Task: Create in the project BeaconTech and in the Backlog issue 'Implement a new cloud-based asset management system for a company with advanced asset tracking and maintenance features' a child issue 'Big data model interpretability and transparency testing and optimization', and assign it to team member softage.4@softage.net. Create in the project BeaconTech and in the Backlog issue 'Integrate a new push notification feature into an existing mobile application to enhance user engagement and real-time updates' a child issue 'Kubernetes cluster backup and recovery planning and optimization', and assign it to team member softage.1@softage.net
Action: Mouse moved to (250, 76)
Screenshot: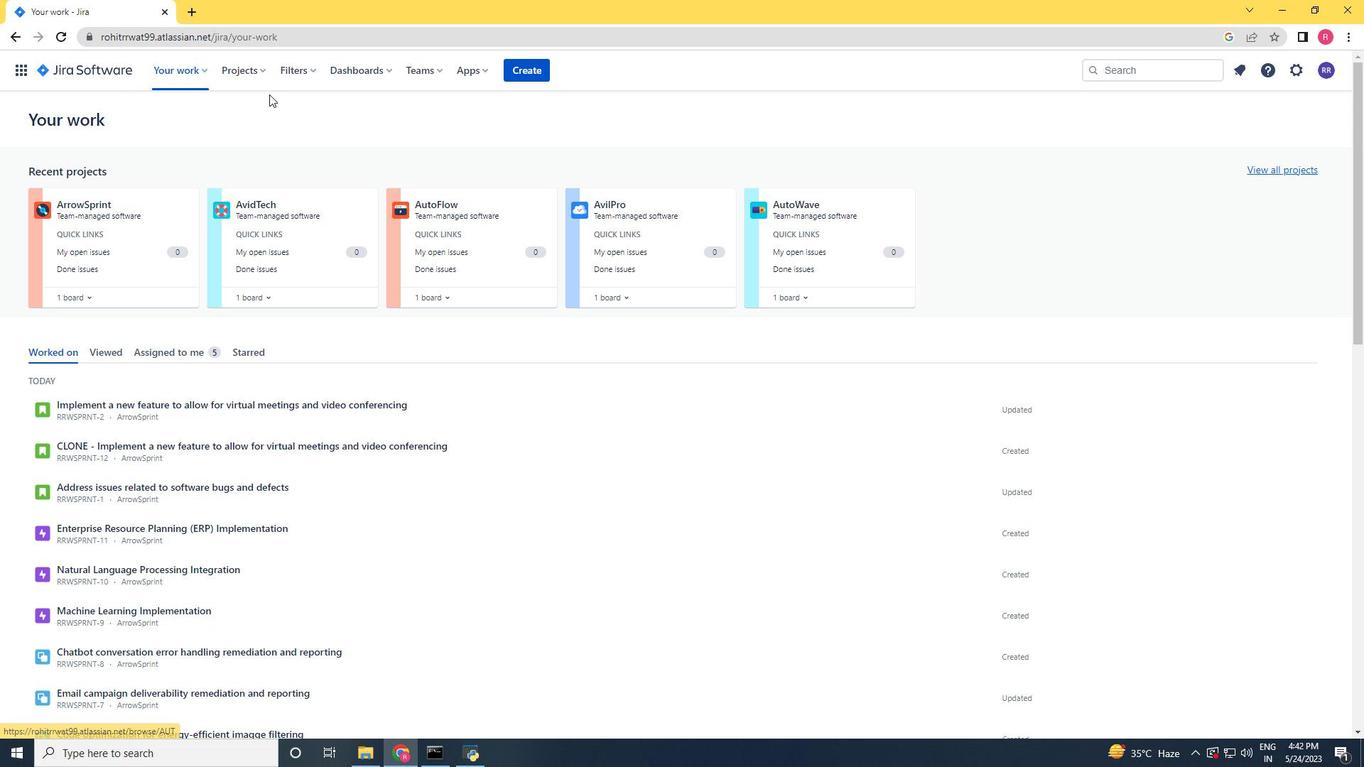 
Action: Mouse pressed left at (250, 76)
Screenshot: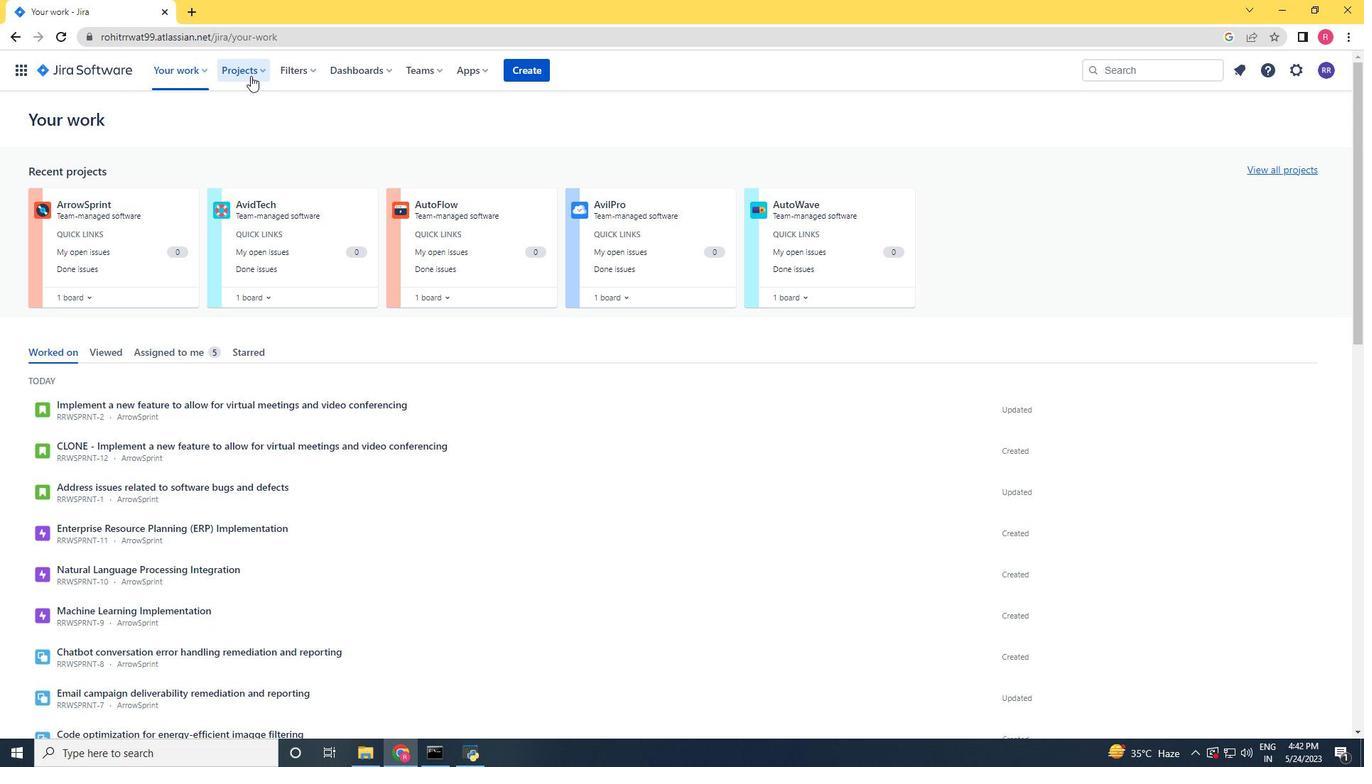 
Action: Mouse moved to (295, 139)
Screenshot: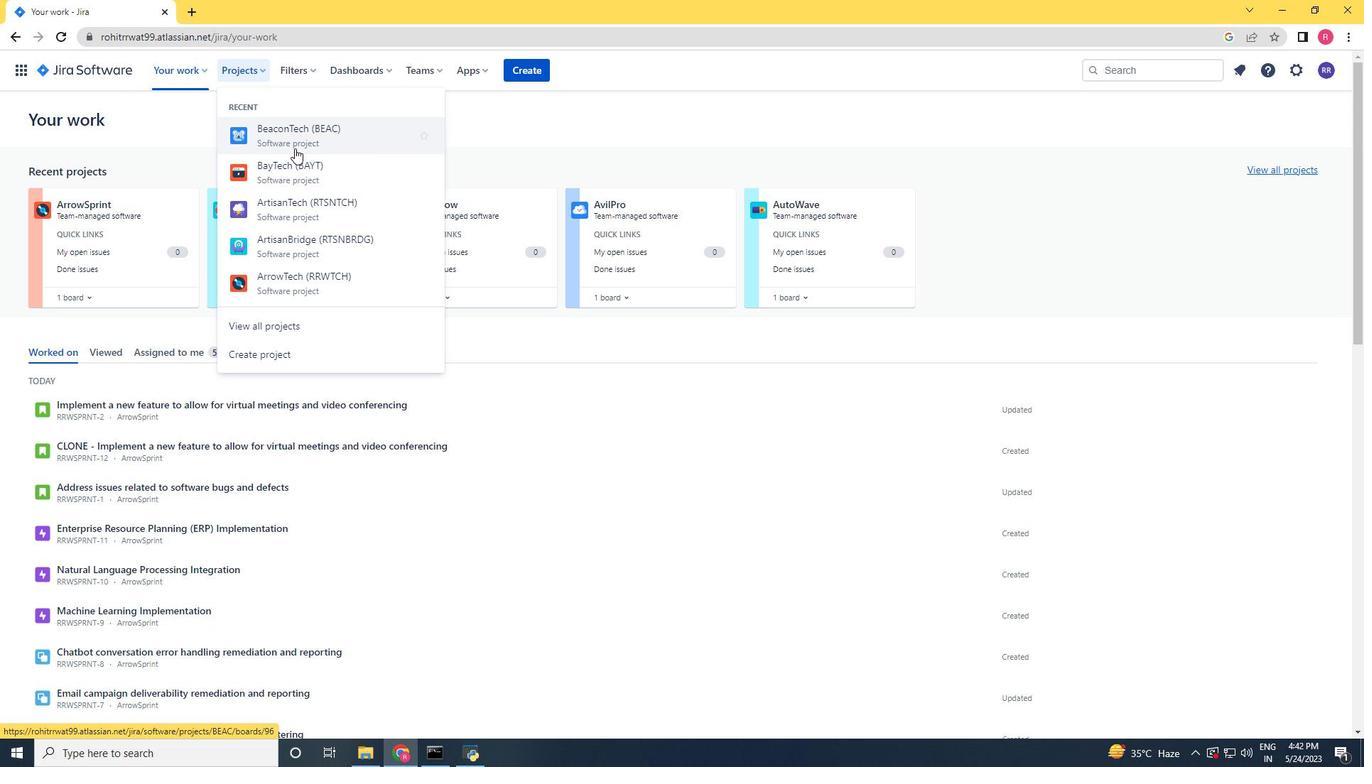 
Action: Mouse pressed left at (295, 139)
Screenshot: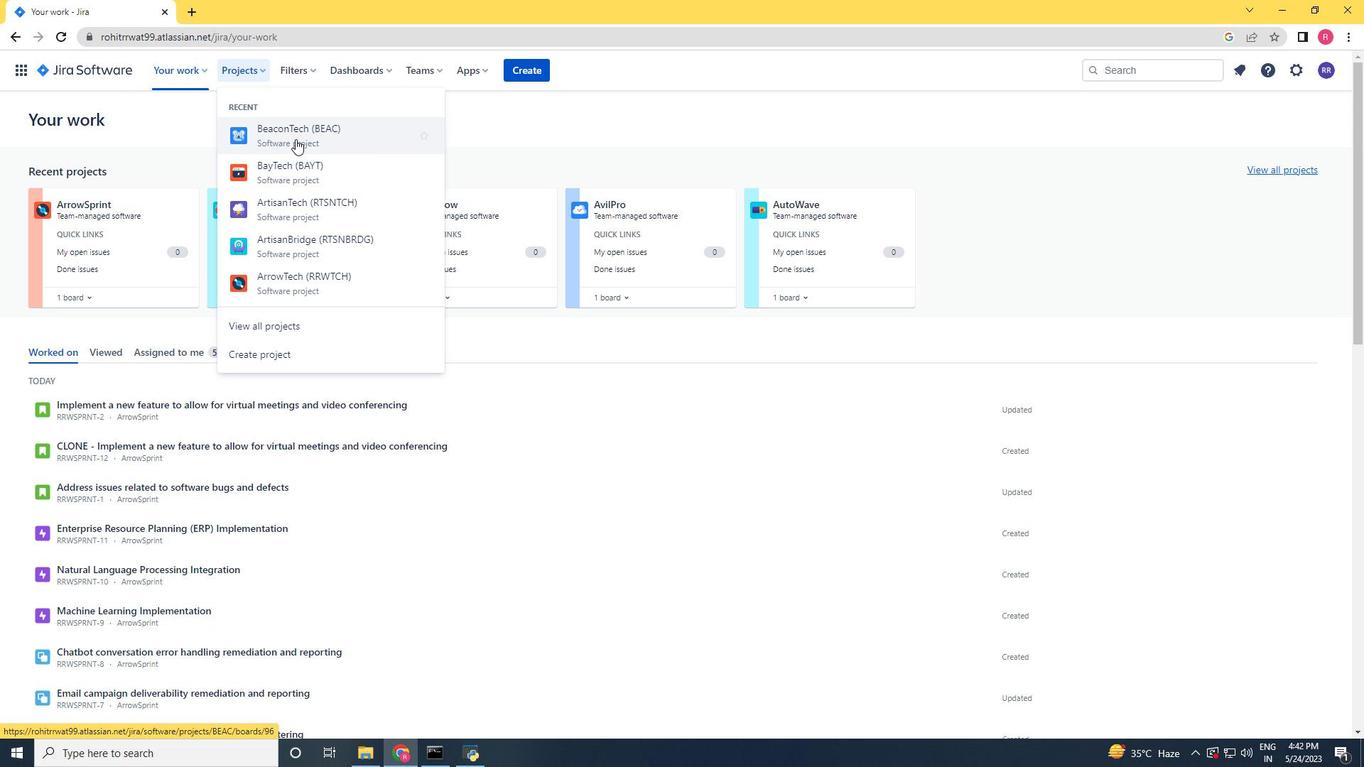 
Action: Mouse moved to (80, 223)
Screenshot: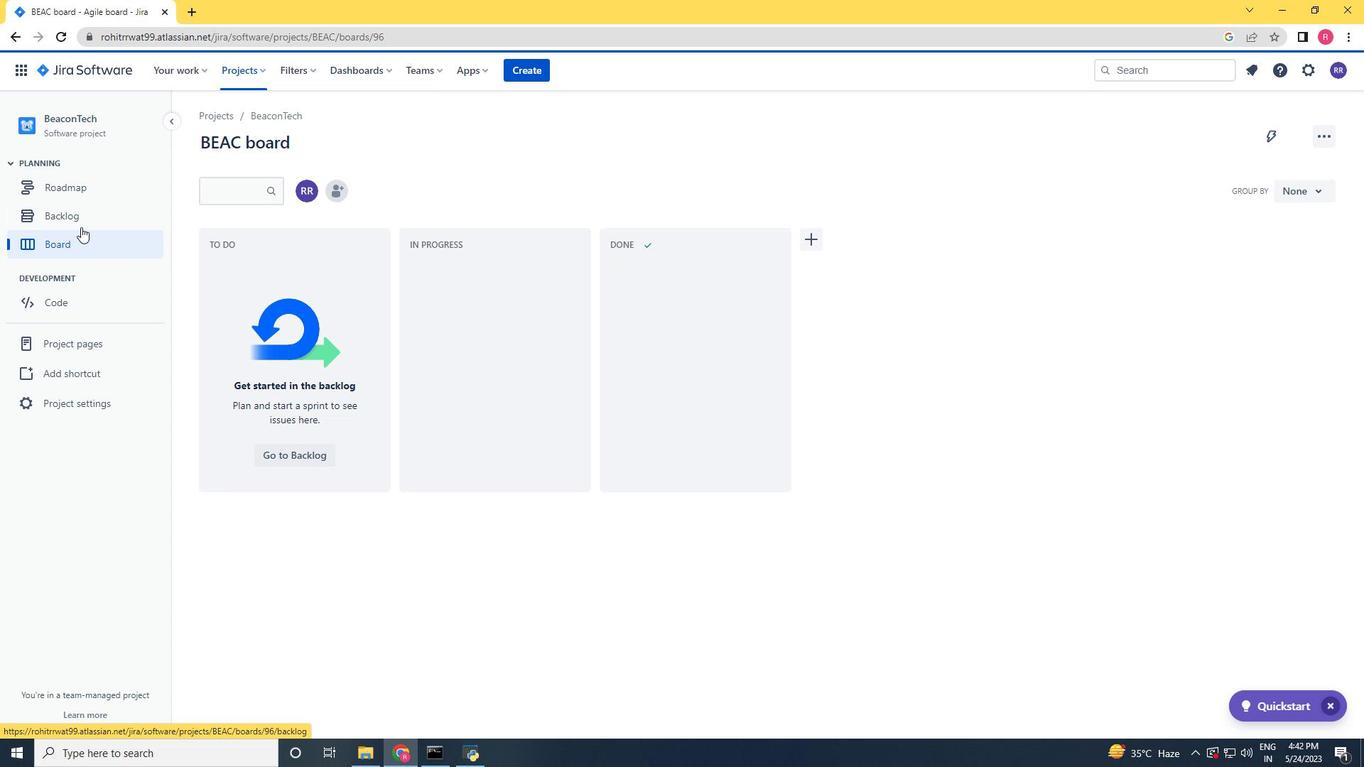 
Action: Mouse pressed left at (80, 223)
Screenshot: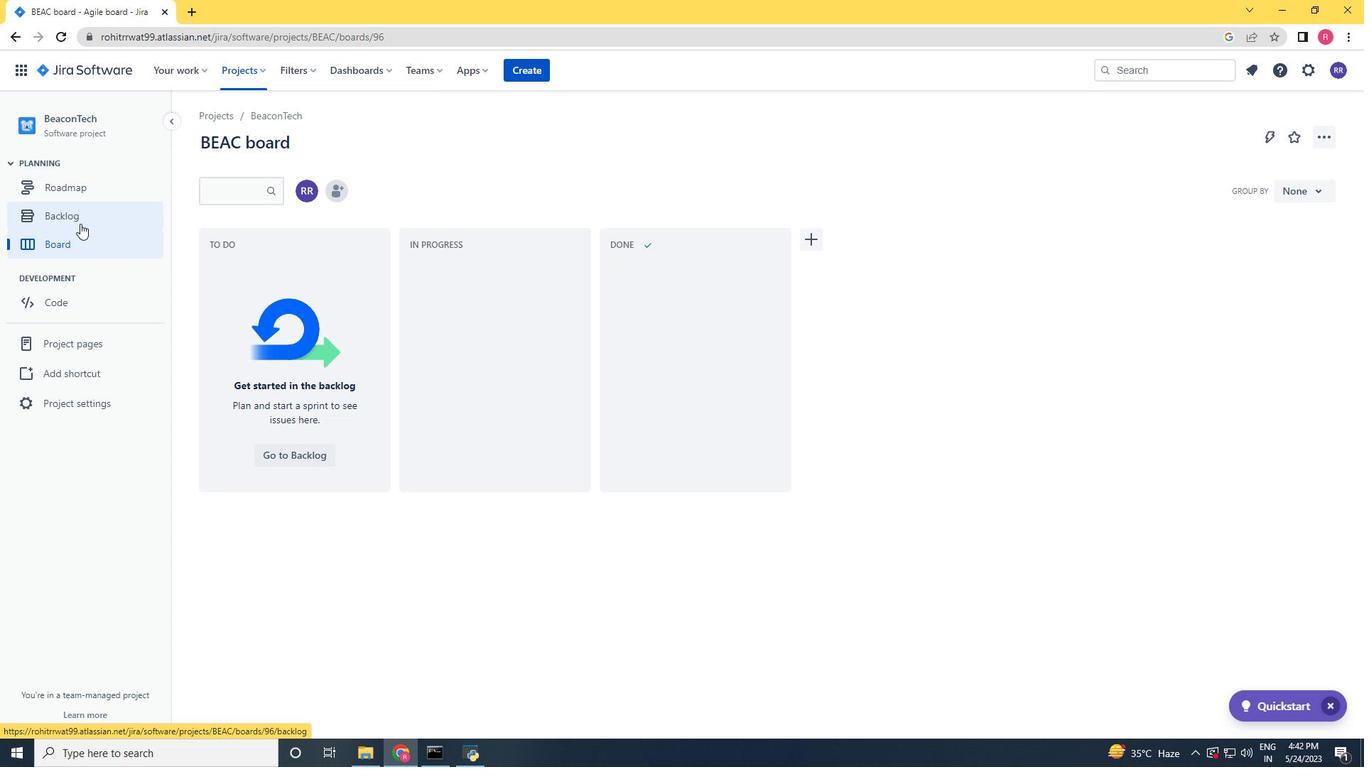 
Action: Mouse moved to (1010, 385)
Screenshot: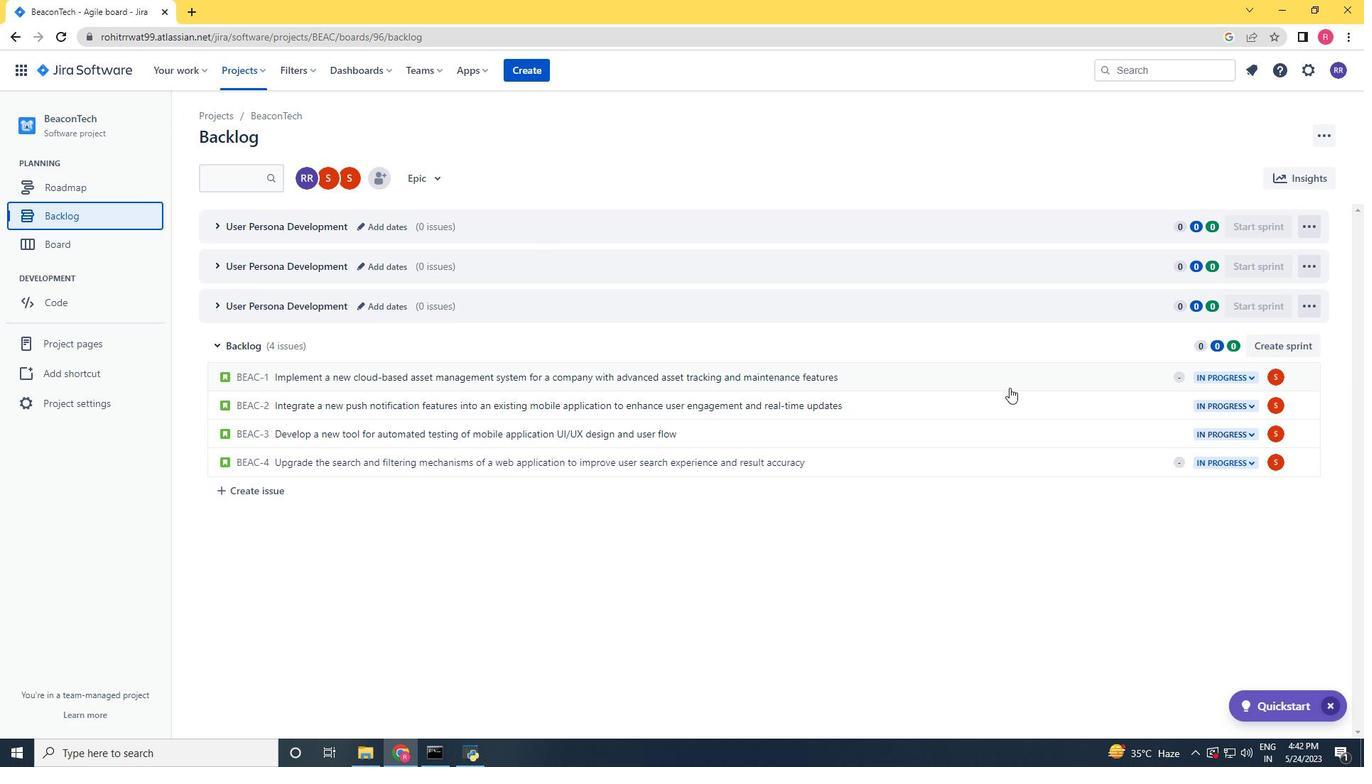 
Action: Mouse pressed left at (1010, 385)
Screenshot: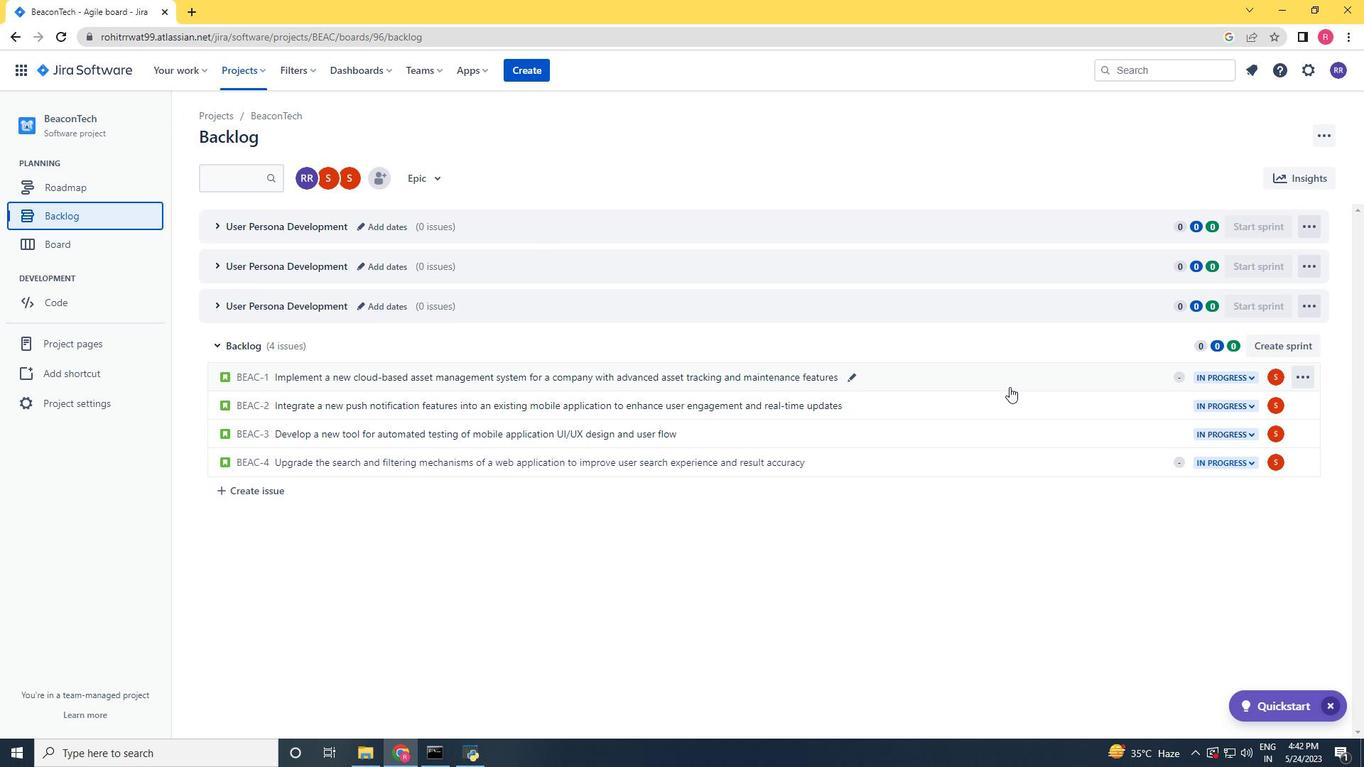 
Action: Mouse moved to (1111, 347)
Screenshot: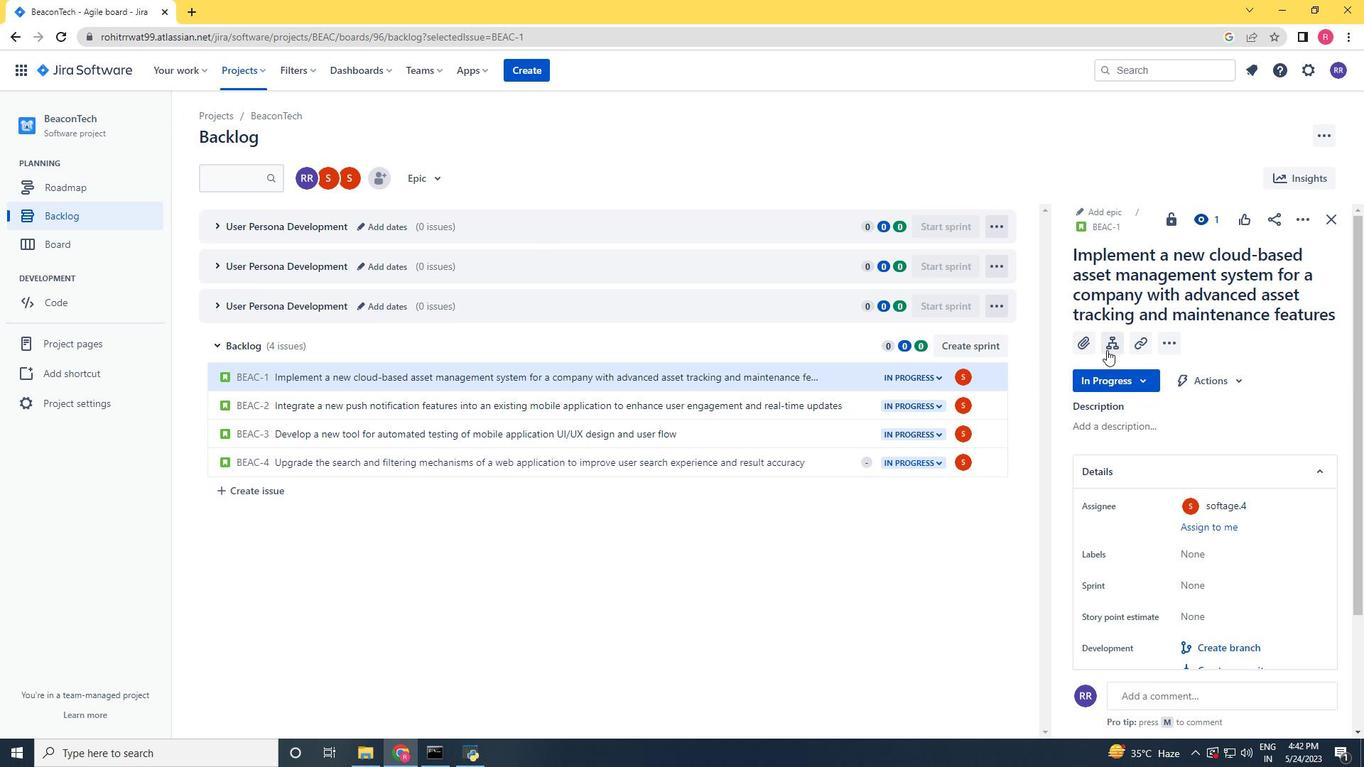
Action: Mouse pressed left at (1111, 347)
Screenshot: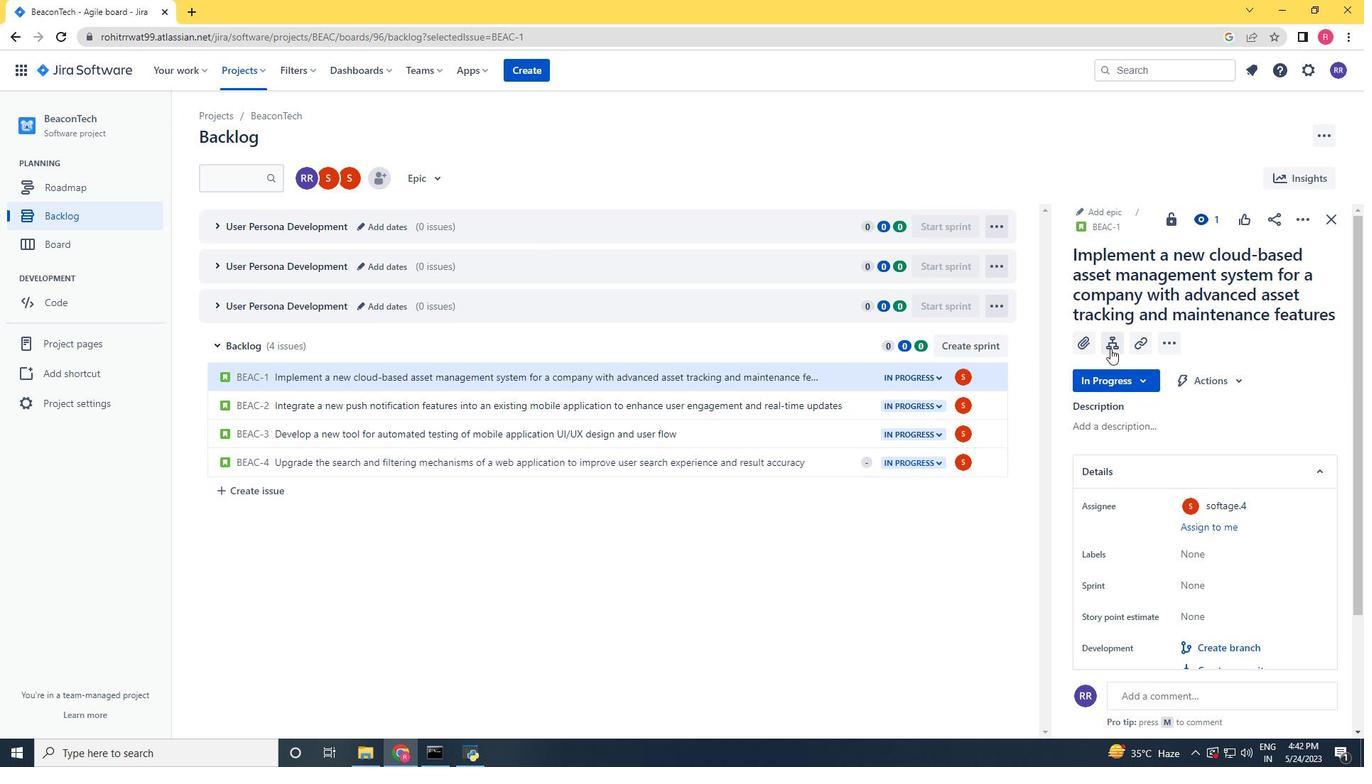 
Action: Key pressed <Key.shift>Big<Key.space><Key.space>data<Key.space>model<Key.space>
Screenshot: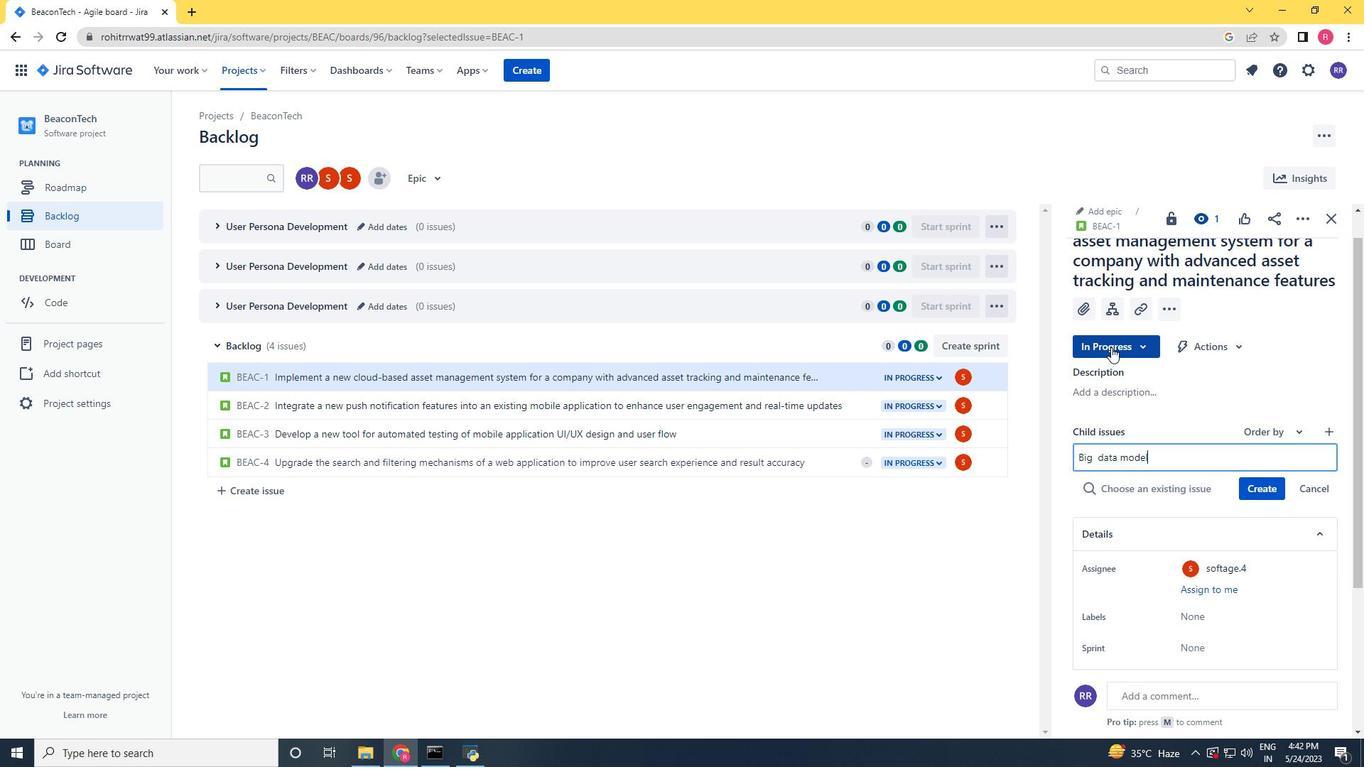 
Action: Mouse moved to (1111, 345)
Screenshot: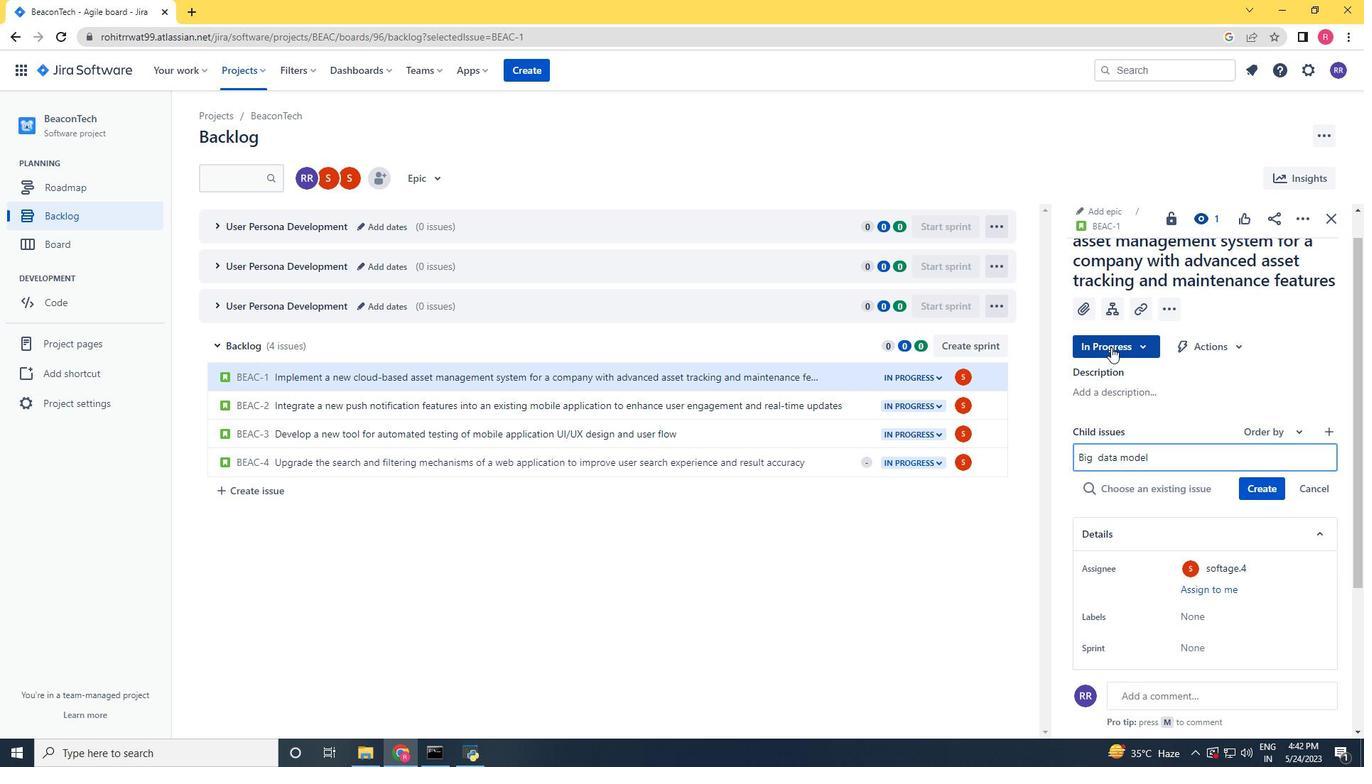 
Action: Key pressed interpretability<Key.space>and<Key.space>trasprency<Key.space><Key.left><Key.left><Key.left><Key.left><Key.left><Key.left><Key.left><Key.left><Key.left><Key.left><Key.left><Key.left><Key.left><Key.left><Key.right><Key.right><Key.right><Key.right><Key.right><Key.right>n<Key.right><Key.right><Key.right><Key.right><Key.right><Key.right><Key.right><Key.right><Key.right><Key.right><Key.right><Key.right>tsting<Key.space><Key.left><Key.backspace><Key.backspace><Key.backspace><Key.backspace><Key.backspace>esting<Key.left><Key.left><Key.left><Key.left><Key.left><Key.left><Key.left><Key.left><Key.left><Key.left><Key.left><Key.left><Key.left><Key.left><Key.left><Key.left><Key.left><Key.right><Key.right><Key.right><Key.right>a<Key.right><Key.right><Key.right><Key.right><Key.right><Key.right><Key.right><Key.right><Key.right><Key.right><Key.right><Key.right><Key.right><Key.right><Key.right><Key.right><Key.right>and<Key.space>optimization<Key.space><Key.enter>
Screenshot: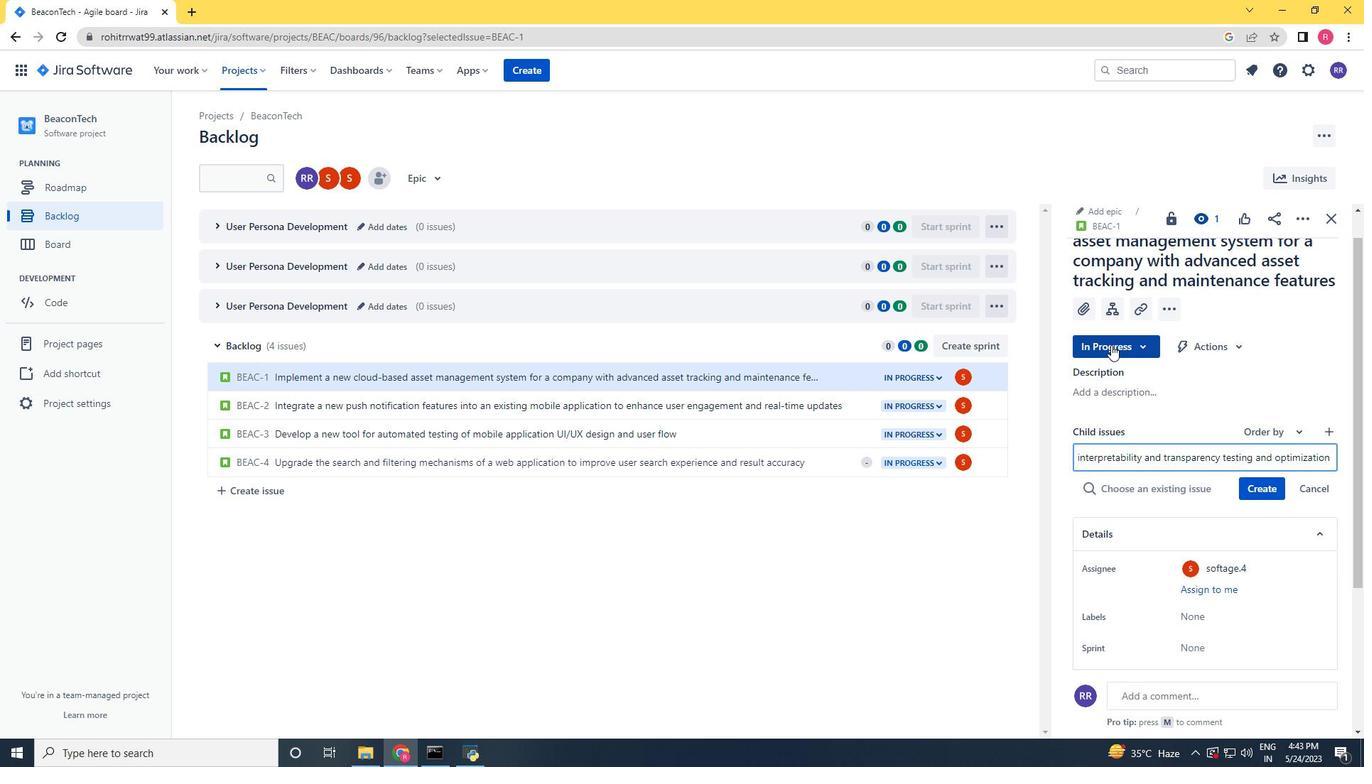 
Action: Mouse moved to (838, 416)
Screenshot: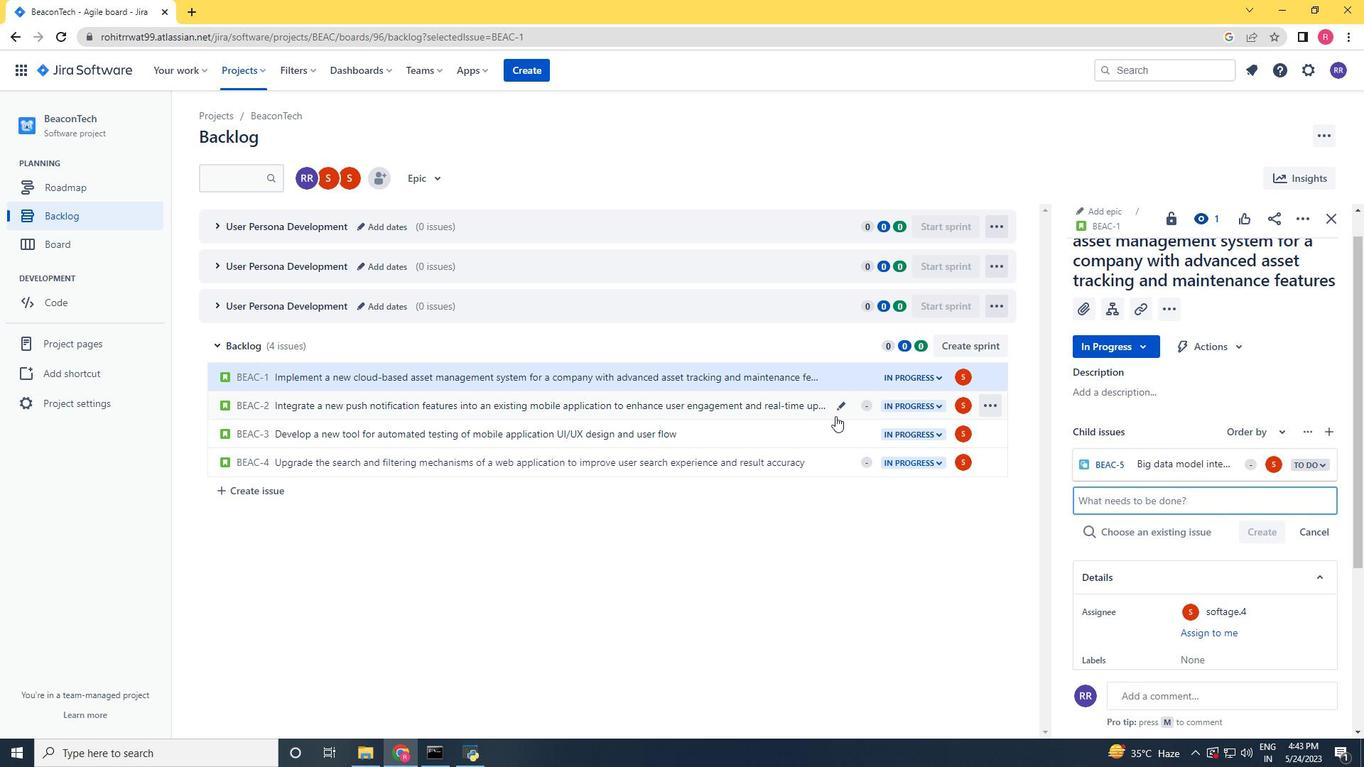 
Action: Mouse pressed left at (838, 416)
Screenshot: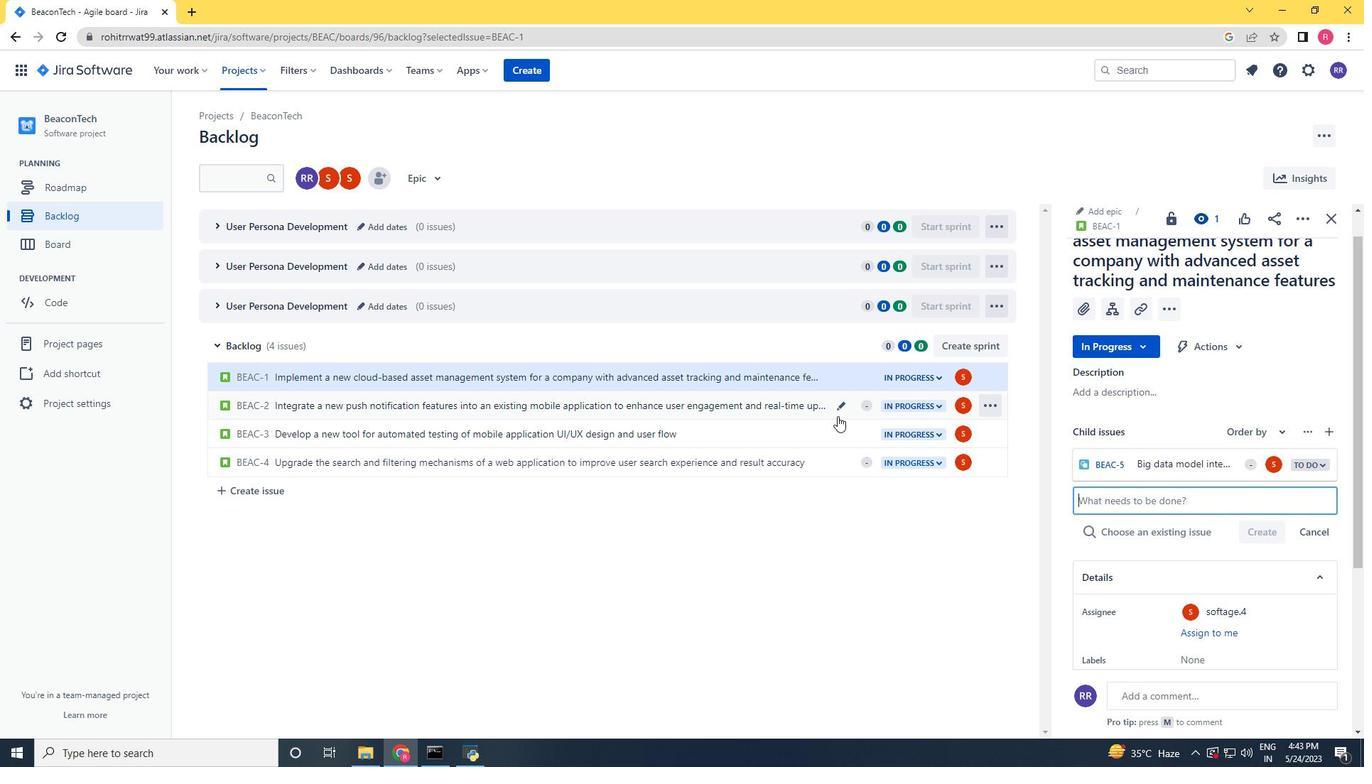 
Action: Mouse moved to (1114, 343)
Screenshot: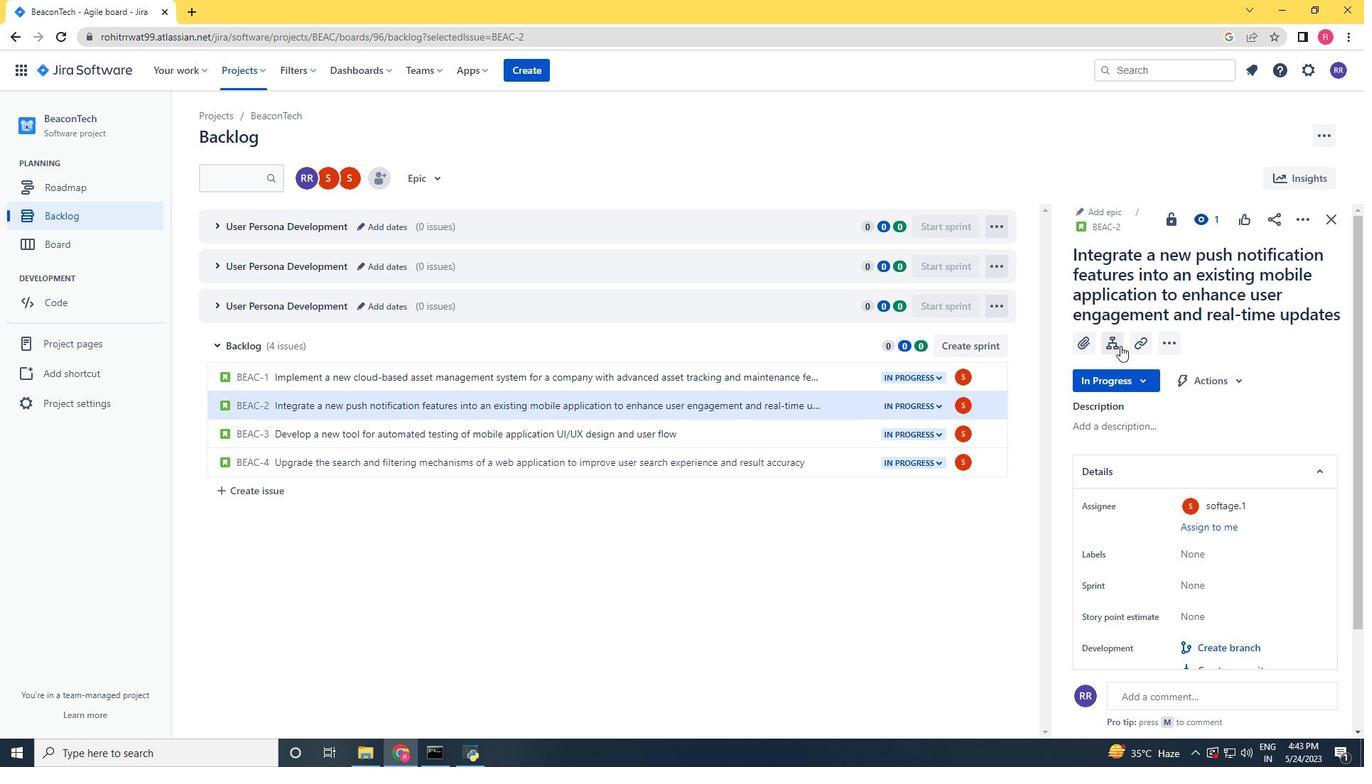 
Action: Mouse pressed left at (1114, 343)
Screenshot: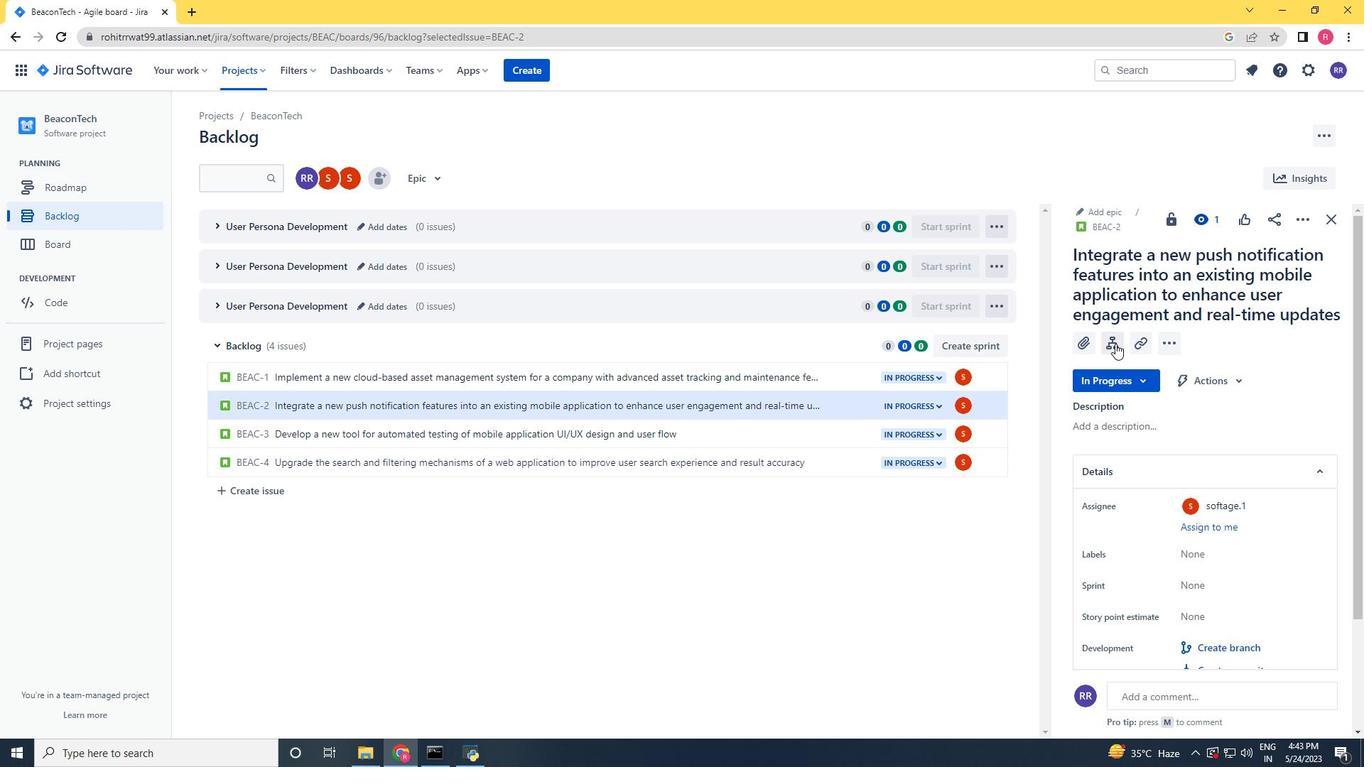 
Action: Key pressed <Key.shift>Integrated<Key.space>a<Key.space>new<Key.space>push<Key.space>notification<Key.space>featus<Key.backspace><Key.backspace>ures<Key.space>into<Key.space>an<Key.space>esisting<Key.space><Key.backspace><Key.backspace><Key.backspace><Key.backspace><Key.backspace><Key.backspace><Key.backspace><Key.backspace>xisting<Key.space>mobile<Key.space>application<Key.space>to<Key.space>enhance<Key.space>user<Key.space>engement<Key.left><Key.left><Key.left><Key.left><Key.left><Key.right><Key.right><Key.left>ge<Key.right><Key.right><Key.right><Key.right><Key.right><Key.right><Key.right><Key.right><Key.right><Key.right><Key.right><Key.right><Key.right><Key.left><Key.left><Key.left><Key.left><Key.left><Key.left><Key.left><Key.left><Key.right><Key.right><Key.backspace>a<Key.right><Key.right><Key.right><Key.right><Key.right><Key.right><Key.right><Key.right><Key.right><Key.right><Key.right><Key.right><Key.space>and<Key.space>real-time<Key.space>updates<Key.backspace><Key.backspace><Key.backspace><Key.backspace><Key.backspace><Key.backspace><Key.backspace><Key.backspace><Key.backspace><Key.backspace><Key.backspace><Key.backspace><Key.backspace><Key.backspace><Key.backspace><Key.backspace><Key.backspace><Key.backspace><Key.backspace><Key.backspace><Key.backspace><Key.backspace><Key.backspace><Key.backspace><Key.backspace><Key.backspace><Key.backspace><Key.backspace><Key.backspace><Key.backspace><Key.backspace><Key.backspace><Key.backspace><Key.backspace><Key.backspace><Key.backspace><Key.backspace><Key.backspace><Key.backspace><Key.backspace><Key.backspace><Key.backspace><Key.backspace><Key.backspace><Key.backspace><Key.backspace><Key.backspace><Key.backspace><Key.backspace><Key.backspace><Key.backspace><Key.backspace><Key.backspace><Key.backspace><Key.backspace><Key.backspace><Key.backspace><Key.backspace><Key.backspace><Key.backspace><Key.backspace><Key.backspace><Key.backspace><Key.backspace><Key.backspace><Key.backspace><Key.backspace><Key.backspace><Key.backspace><Key.backspace><Key.backspace><Key.backspace><Key.backspace><Key.backspace><Key.backspace><Key.backspace><Key.backspace><Key.backspace><Key.backspace><Key.backspace><Key.backspace><Key.backspace><Key.backspace><Key.backspace><Key.backspace><Key.backspace><Key.backspace><Key.backspace><Key.backspace><Key.backspace><Key.backspace><Key.backspace><Key.backspace><Key.backspace><Key.backspace><Key.backspace><Key.backspace><Key.backspace><Key.backspace><Key.backspace><Key.backspace><Key.backspace><Key.backspace><Key.backspace><Key.backspace><Key.backspace><Key.backspace><Key.backspace><Key.backspace><Key.backspace><Key.backspace><Key.backspace><Key.backspace><Key.backspace><Key.backspace><Key.backspace><Key.backspace><Key.backspace><Key.backspace><Key.backspace><Key.backspace><Key.backspace><Key.backspace><Key.backspace><Key.backspace><Key.backspace><Key.backspace><Key.backspace><Key.backspace><Key.backspace><Key.backspace><Key.backspace><Key.backspace><Key.backspace><Key.backspace><Key.backspace><Key.backspace><Key.backspace><Key.backspace><Key.backspace><Key.backspace><Key.backspace><Key.backspace><Key.backspace><Key.backspace><Key.backspace><Key.backspace><Key.backspace><Key.backspace><Key.backspace><Key.backspace><Key.backspace><Key.backspace><Key.backspace><Key.backspace><Key.backspace><Key.backspace><Key.backspace><Key.backspace><Key.backspace><Key.backspace><Key.backspace><Key.backspace><Key.backspace><Key.backspace><Key.backspace><Key.backspace><Key.backspace><Key.backspace><Key.backspace><Key.backspace><Key.backspace><Key.backspace><Key.backspace><Key.backspace><Key.shift>Kubernetes<Key.space>cluster<Key.space>backup<Key.space><Key.space>and<Key.space>recovery<Key.space>planning<Key.space>and<Key.space>optimization<Key.enter>
Screenshot: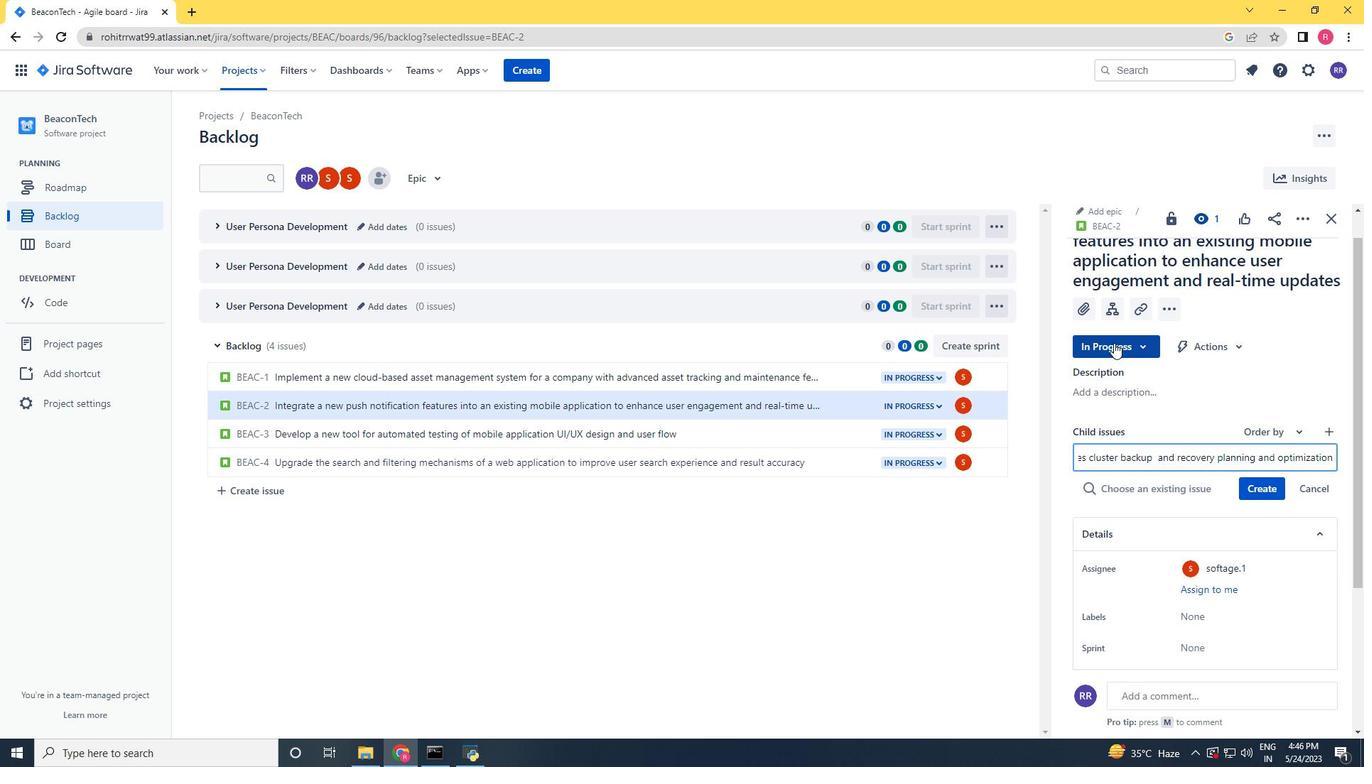 
Action: Mouse moved to (1275, 468)
Screenshot: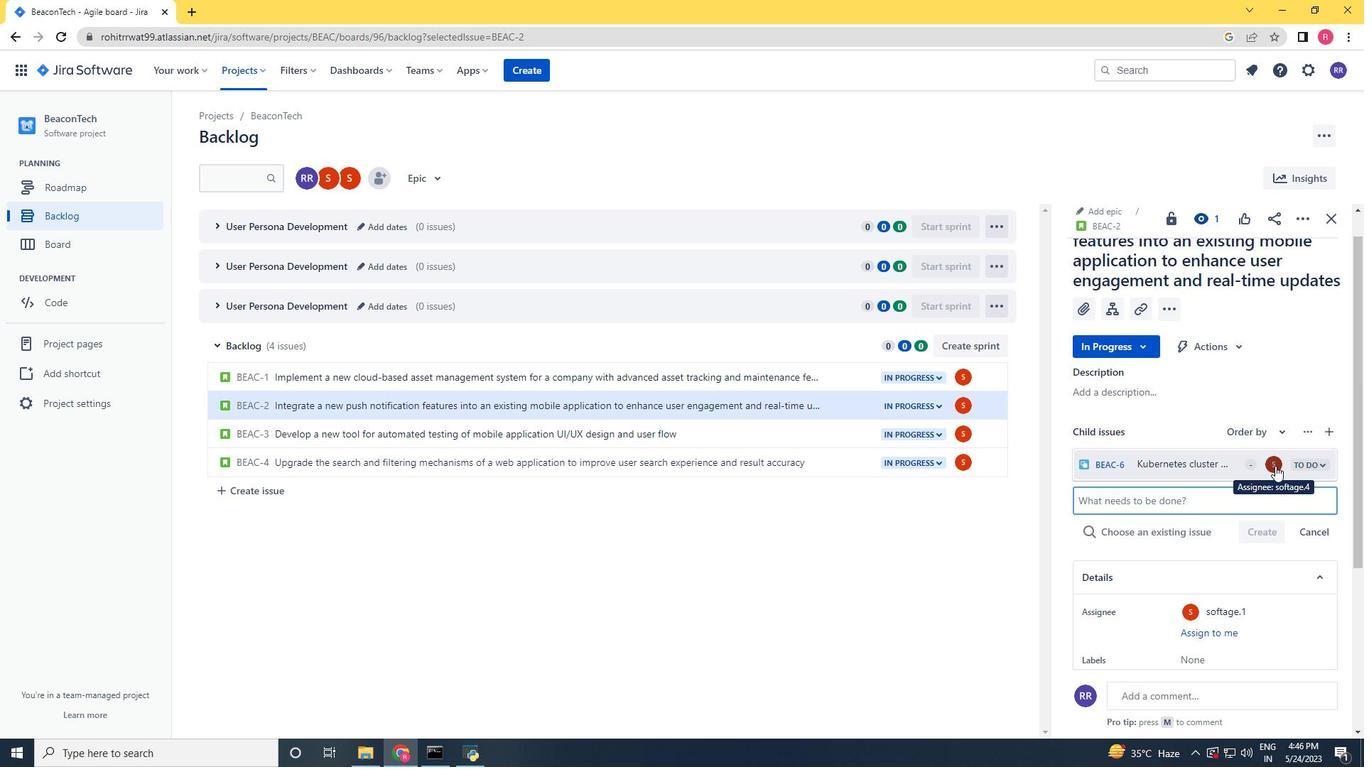 
Action: Mouse pressed left at (1275, 468)
Screenshot: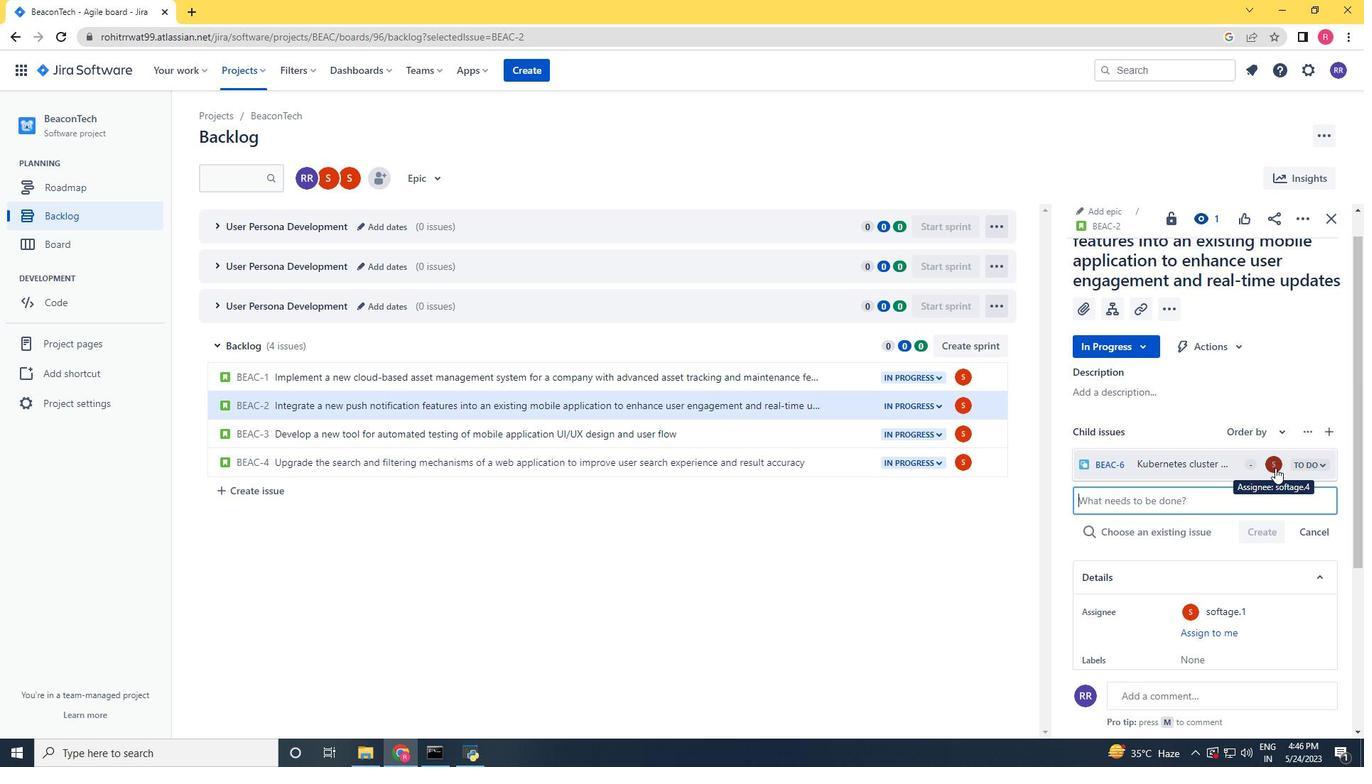 
Action: Key pressed softage.1<Key.shift>@sp<Key.backspace>oftage.net
Screenshot: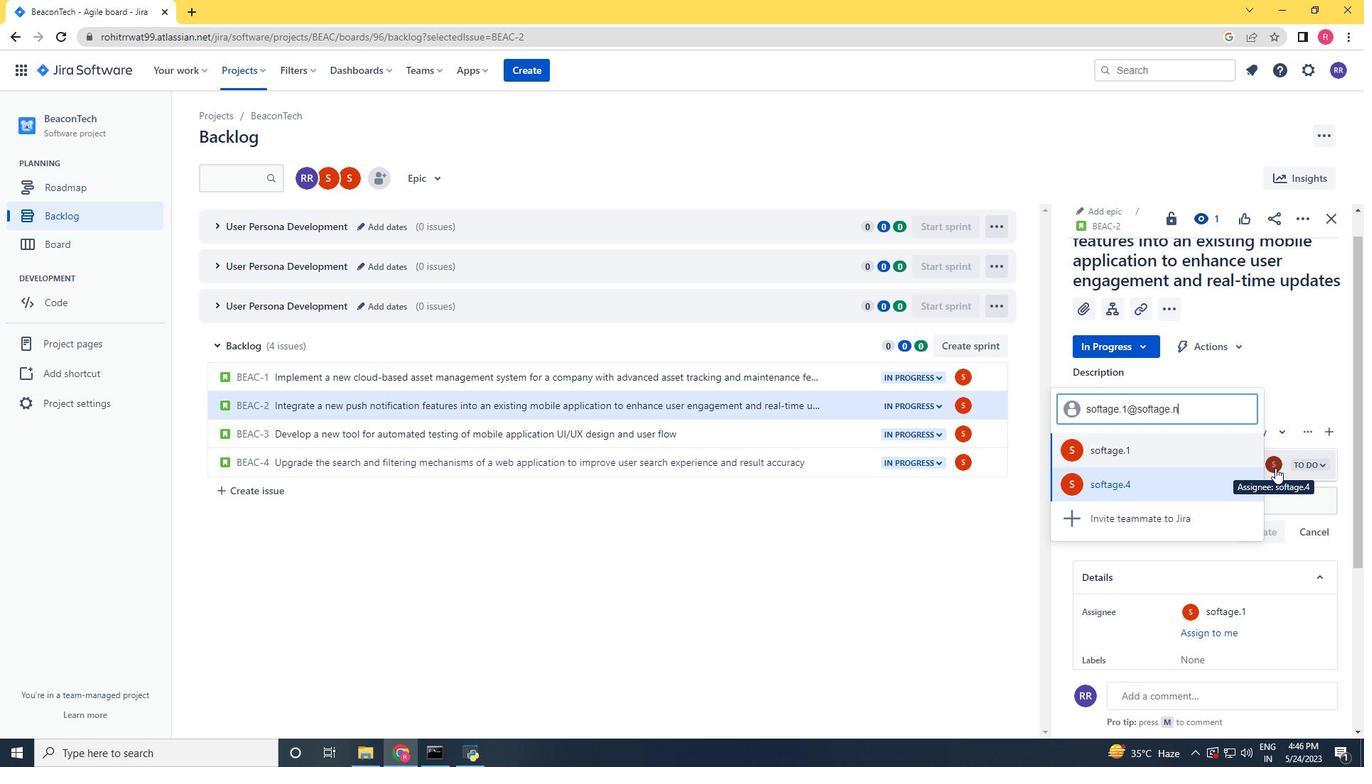 
Action: Mouse moved to (1132, 464)
Screenshot: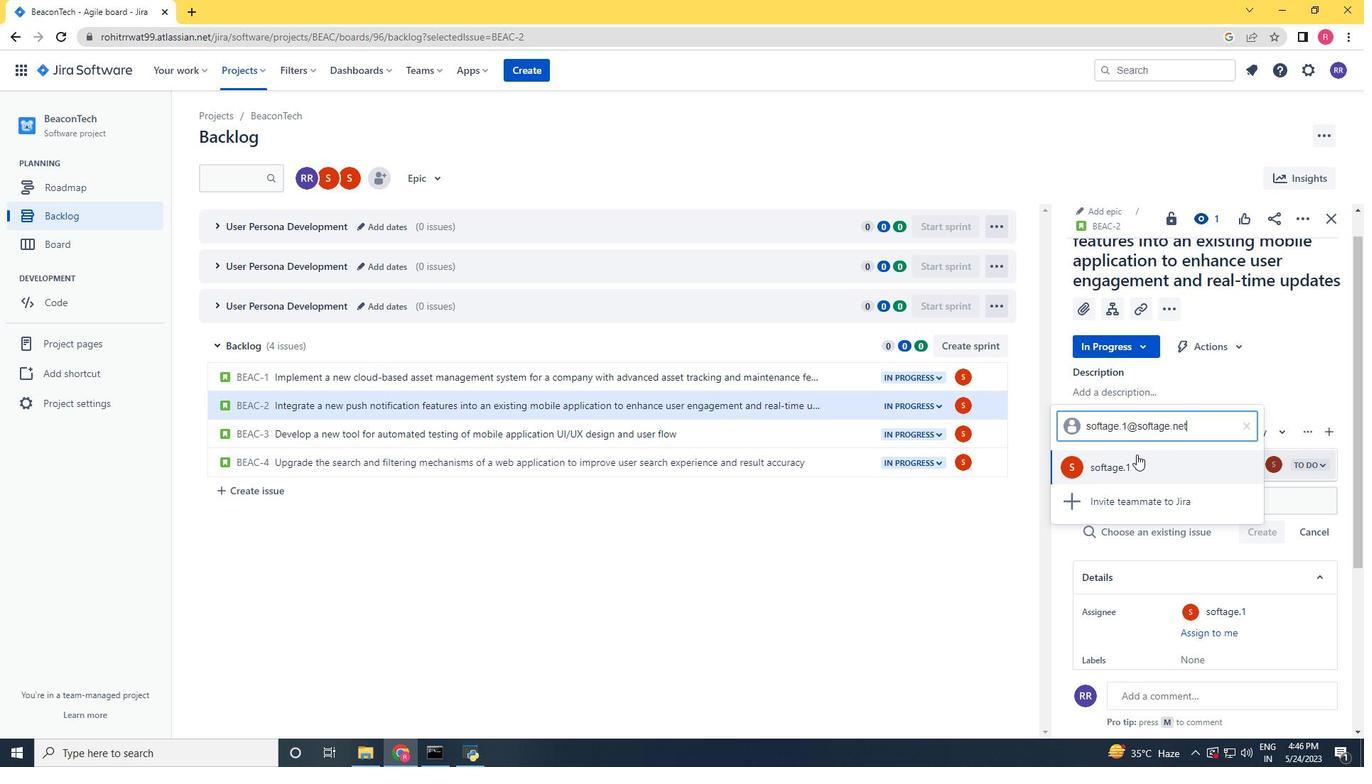 
Action: Mouse pressed left at (1132, 464)
Screenshot: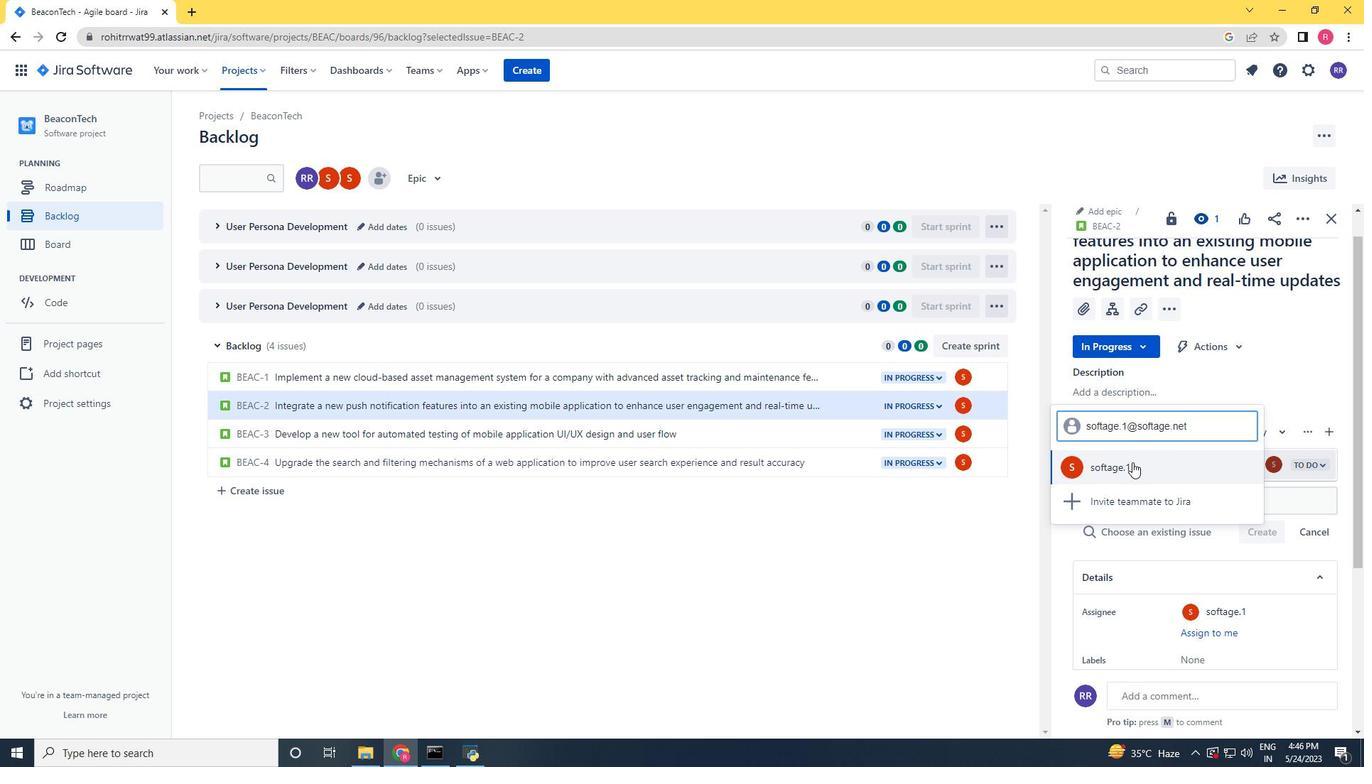 
Action: Mouse moved to (854, 569)
Screenshot: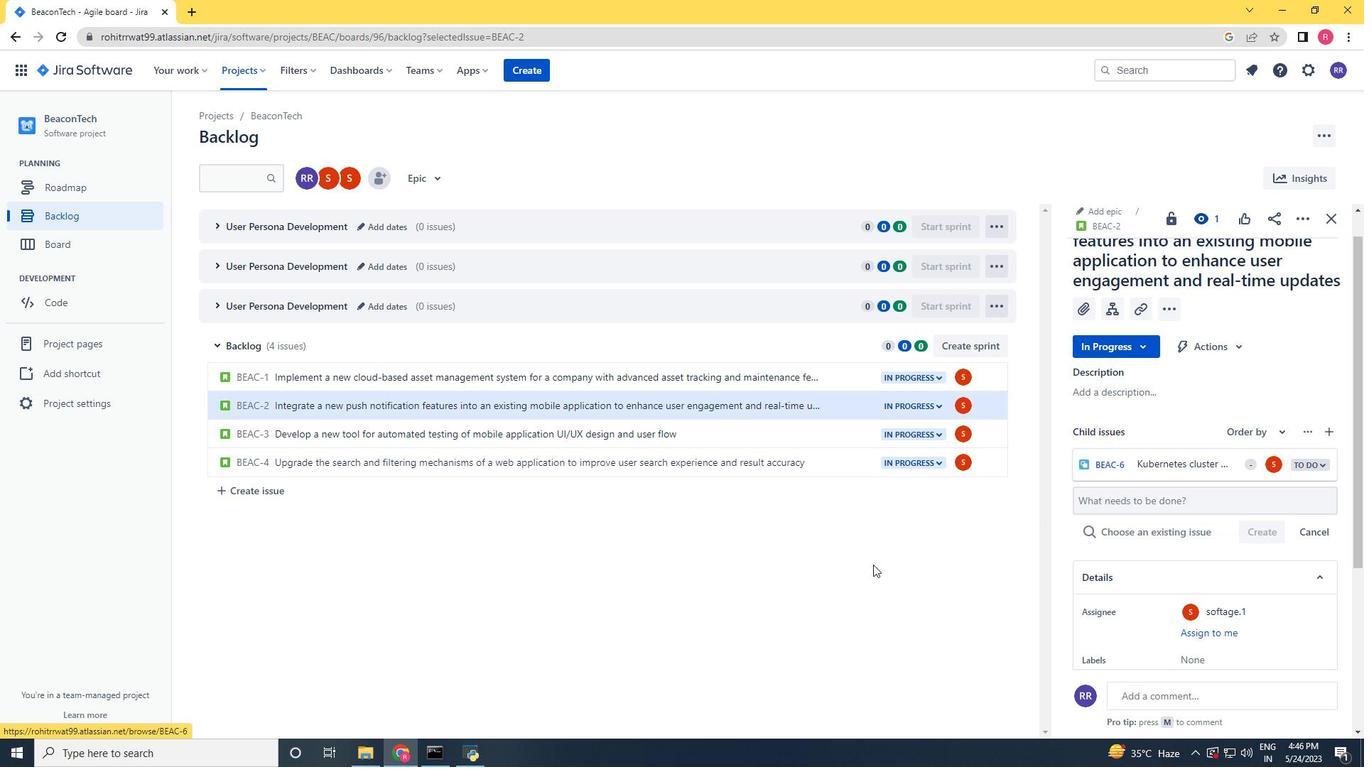 
Action: Mouse scrolled (854, 570) with delta (0, 0)
Screenshot: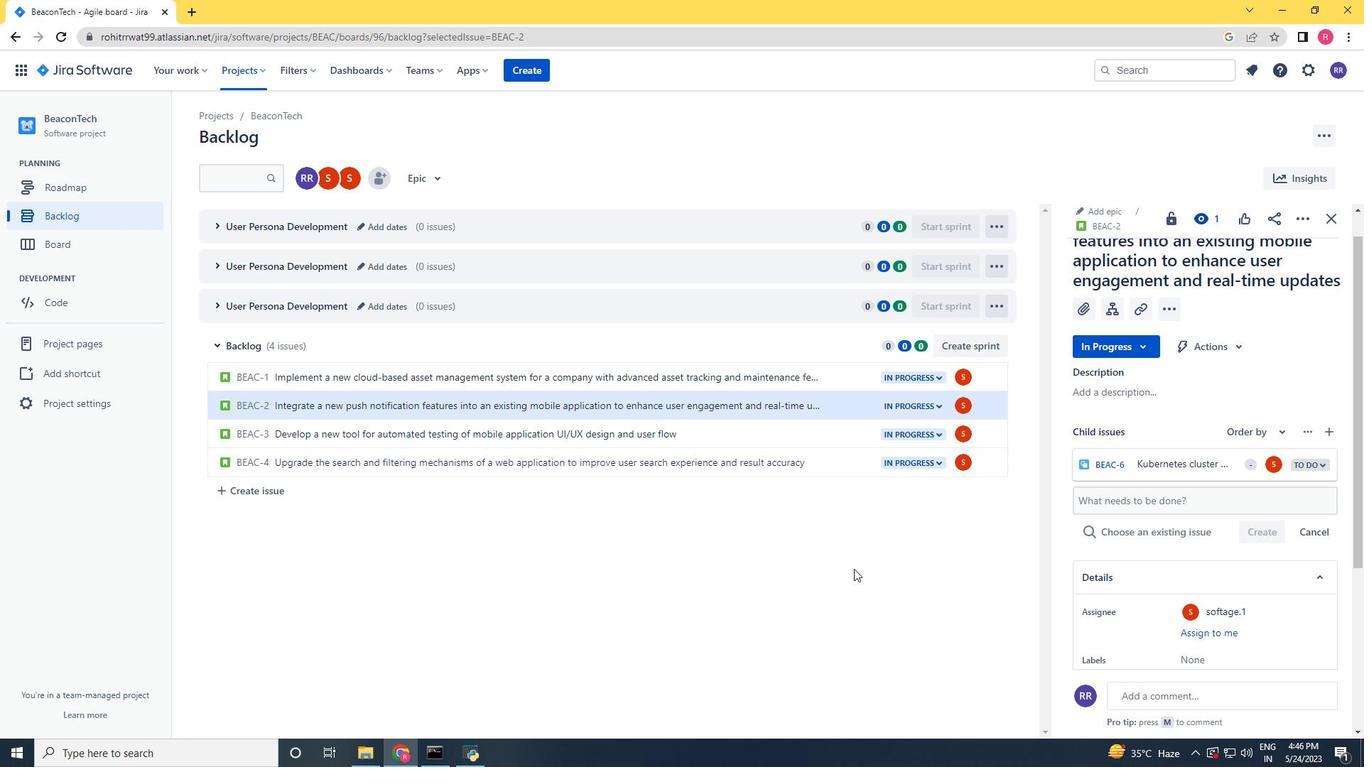 
Action: Mouse scrolled (854, 570) with delta (0, 0)
Screenshot: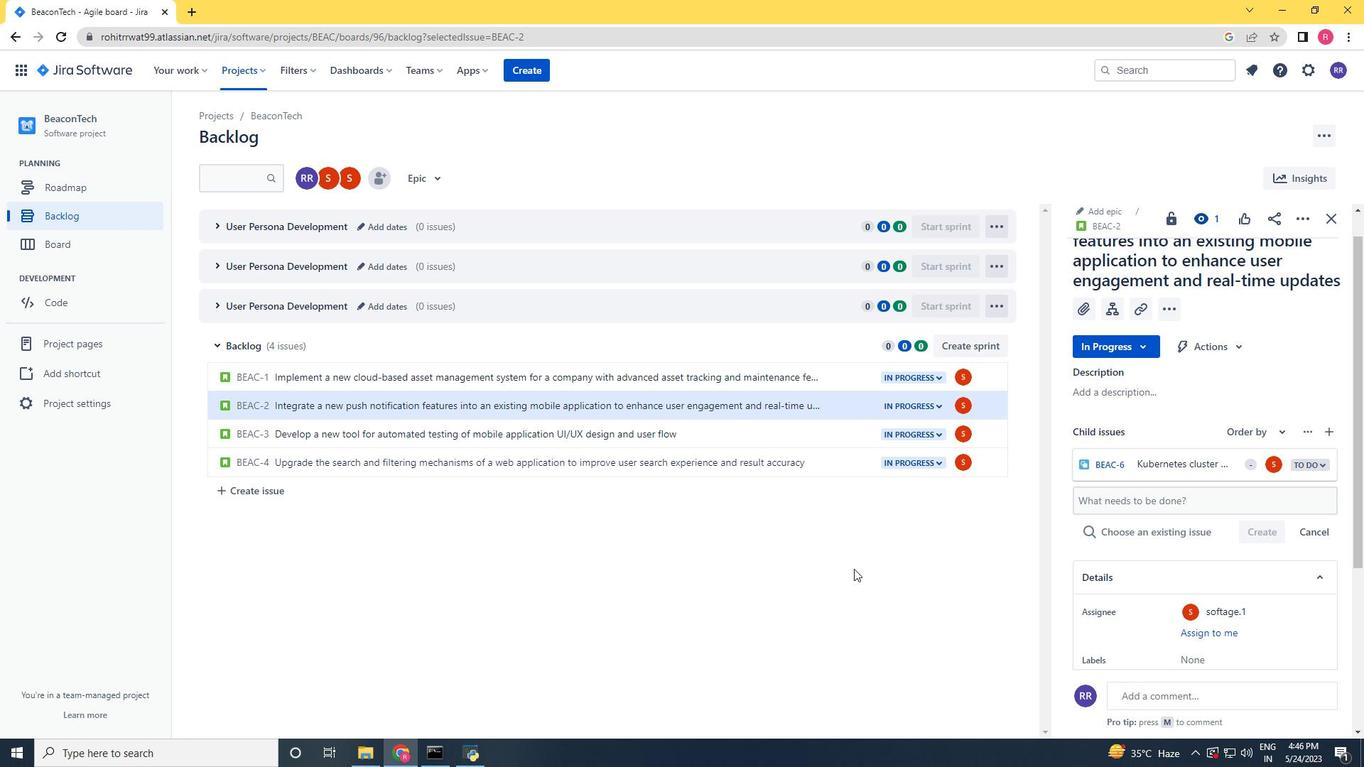
Action: Mouse scrolled (854, 570) with delta (0, 0)
Screenshot: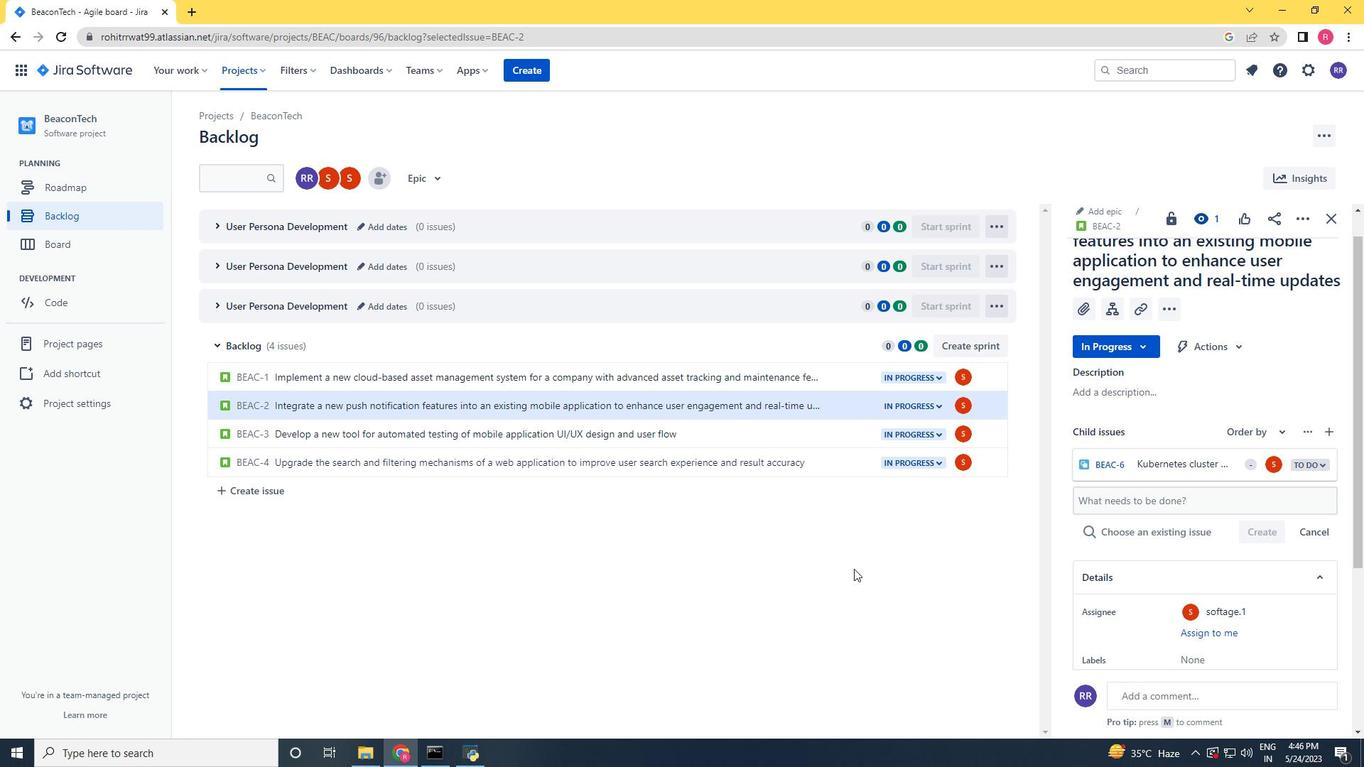 
Action: Mouse scrolled (854, 570) with delta (0, 0)
Screenshot: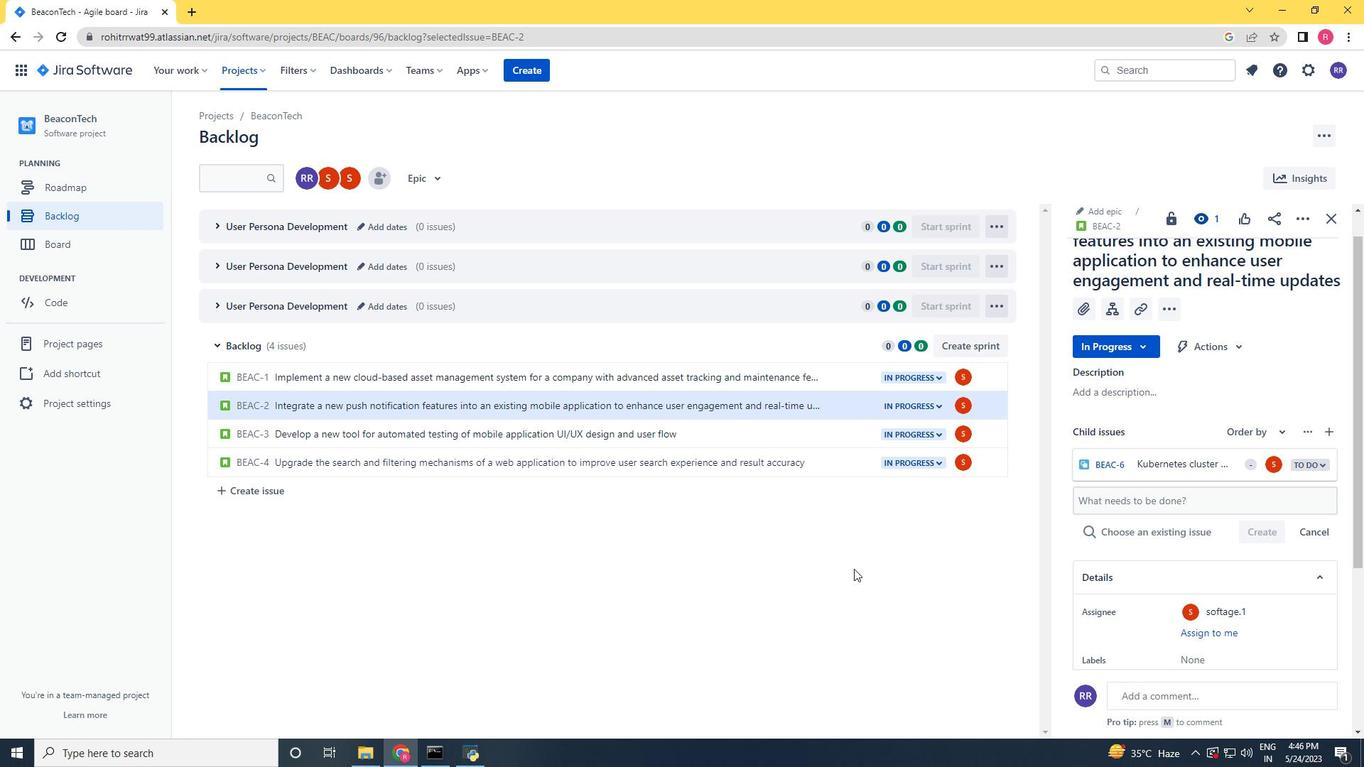 
